 Task: Send a message to an employee of Samsung Electronics
Action: Mouse moved to (408, 437)
Screenshot: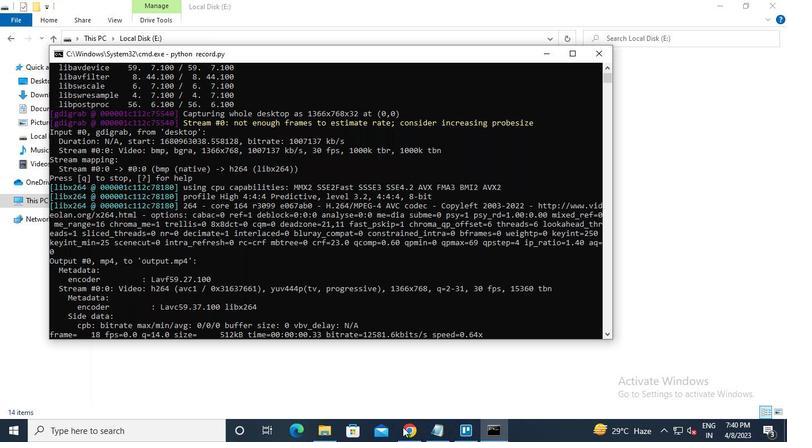 
Action: Mouse pressed left at (408, 437)
Screenshot: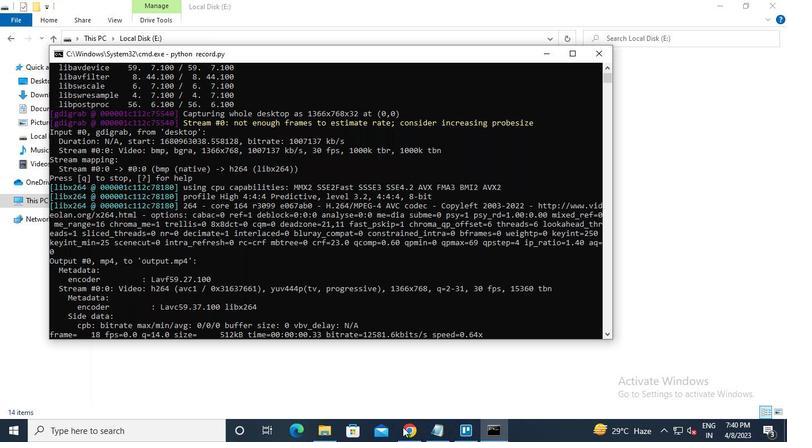 
Action: Mouse moved to (188, 66)
Screenshot: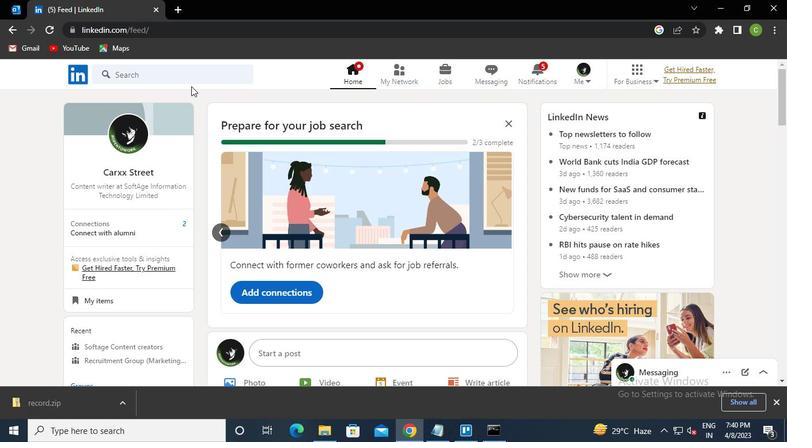 
Action: Mouse pressed left at (188, 66)
Screenshot: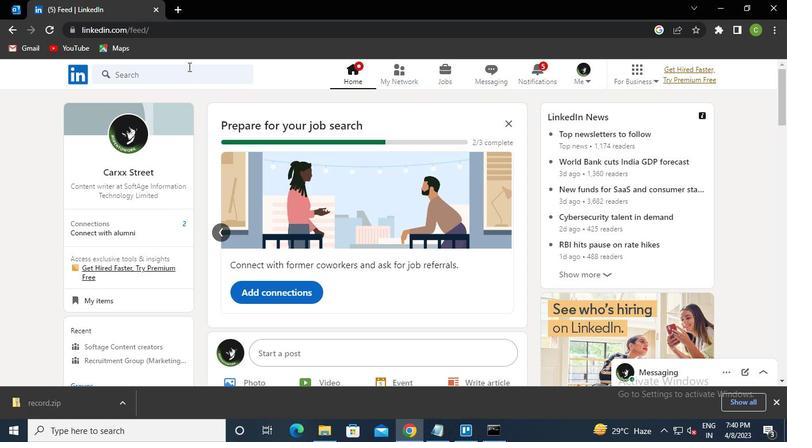 
Action: Keyboard s
Screenshot: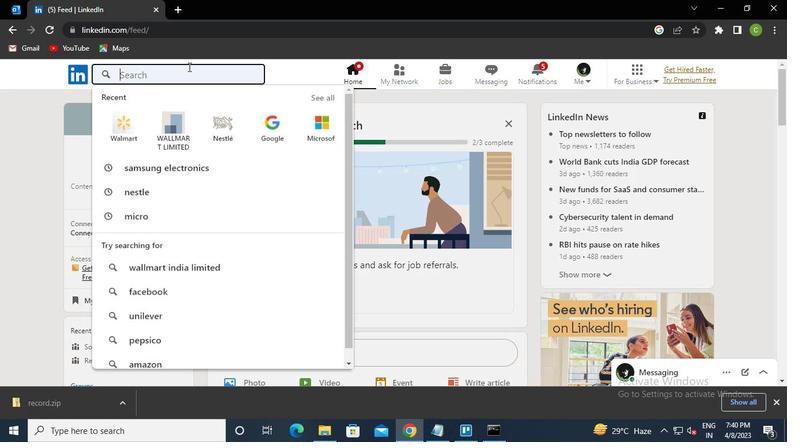 
Action: Keyboard a
Screenshot: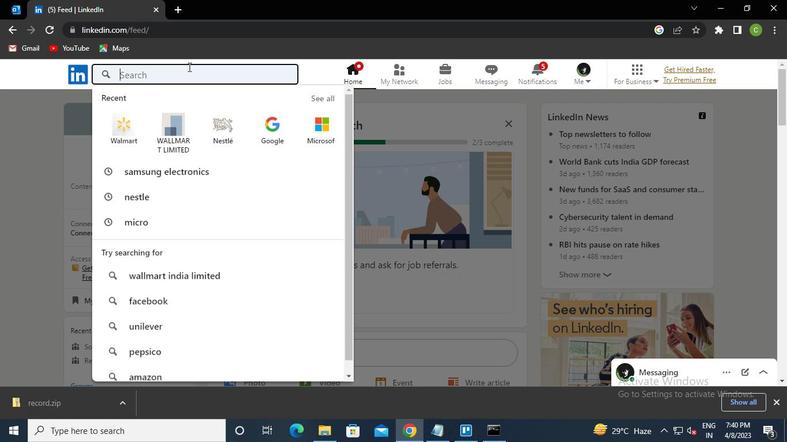 
Action: Keyboard m
Screenshot: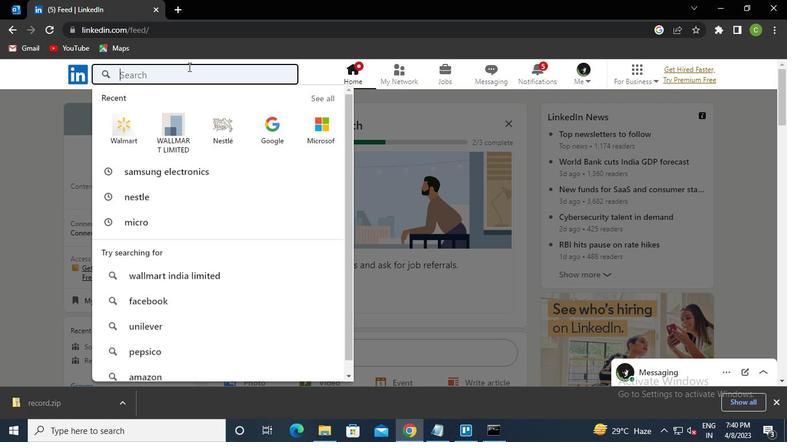 
Action: Keyboard Key.down
Screenshot: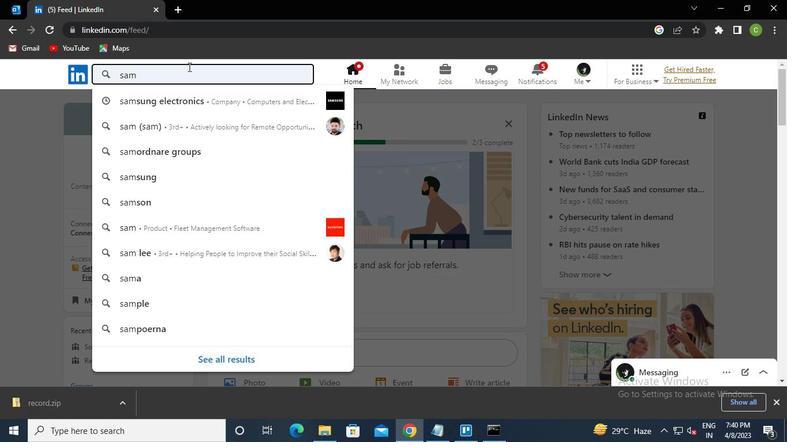 
Action: Keyboard Key.enter
Screenshot: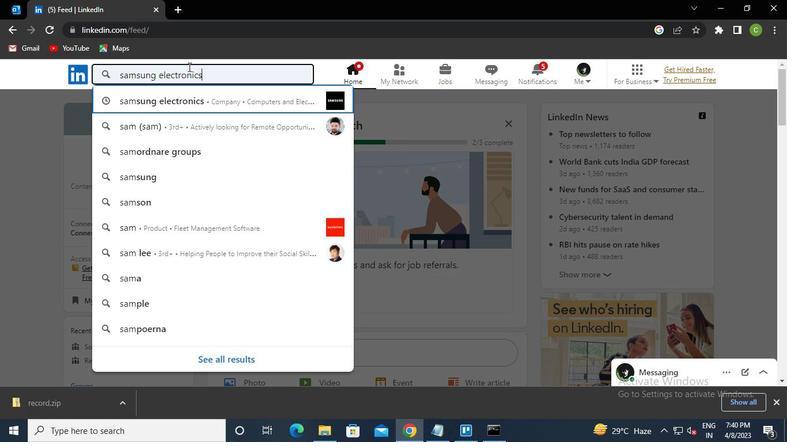 
Action: Mouse moved to (382, 189)
Screenshot: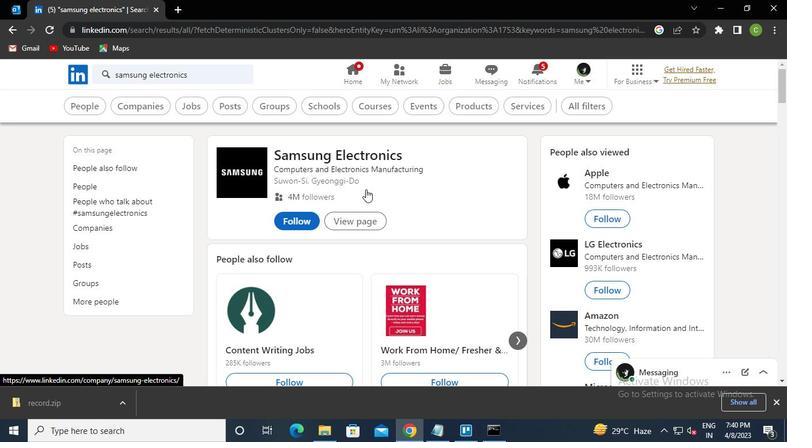 
Action: Mouse pressed left at (382, 189)
Screenshot: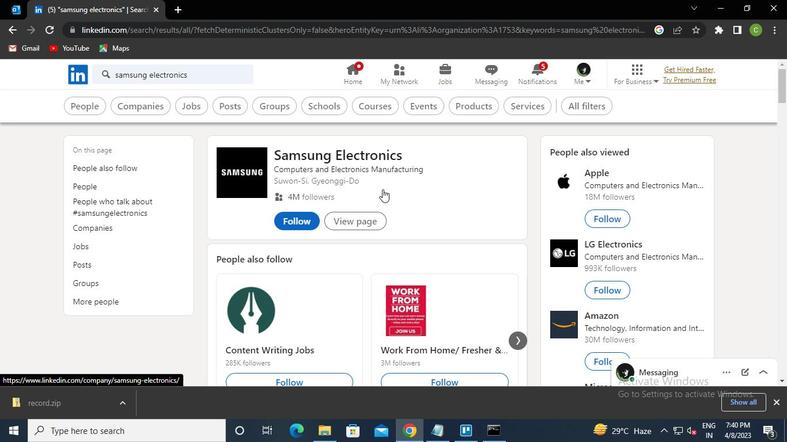 
Action: Mouse moved to (366, 220)
Screenshot: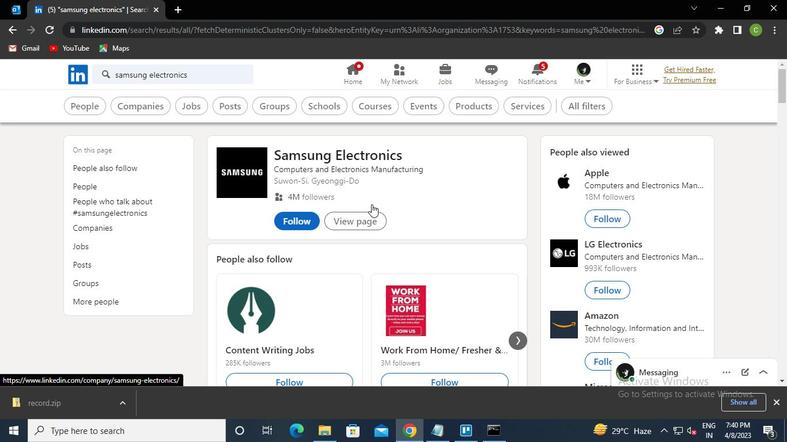 
Action: Mouse pressed left at (366, 220)
Screenshot: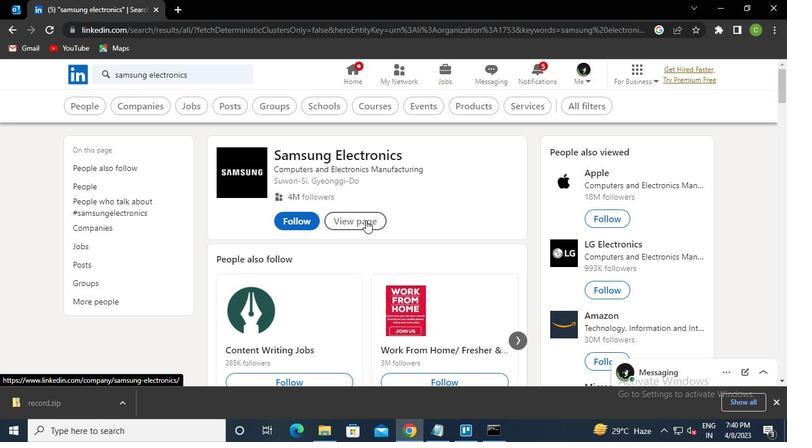 
Action: Mouse moved to (286, 202)
Screenshot: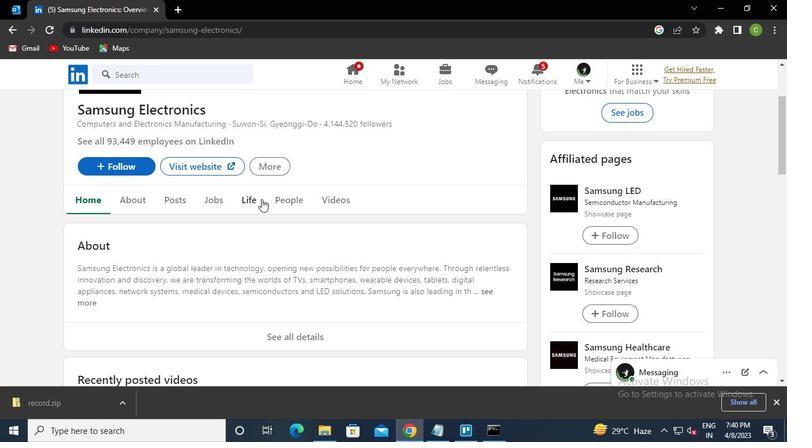 
Action: Mouse pressed left at (286, 202)
Screenshot: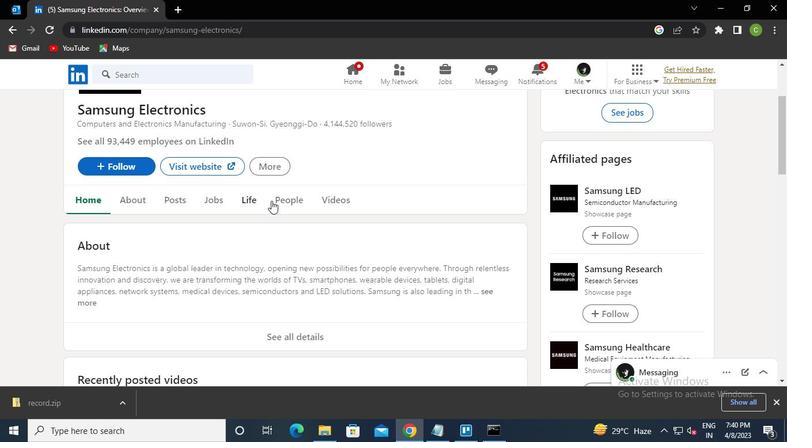 
Action: Mouse moved to (313, 340)
Screenshot: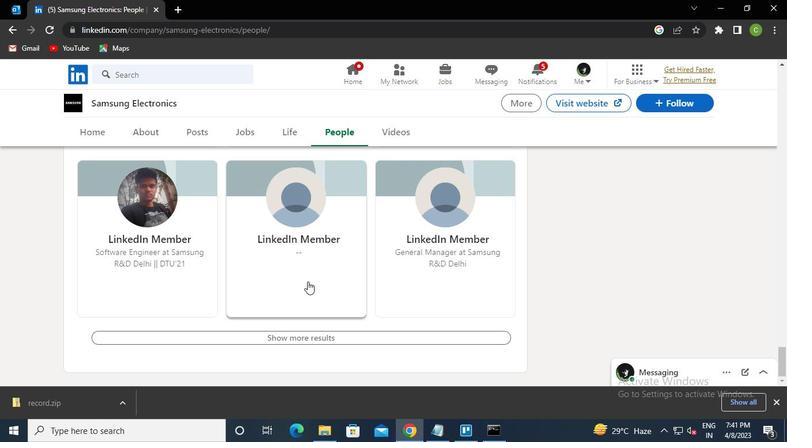 
Action: Mouse pressed left at (313, 340)
Screenshot: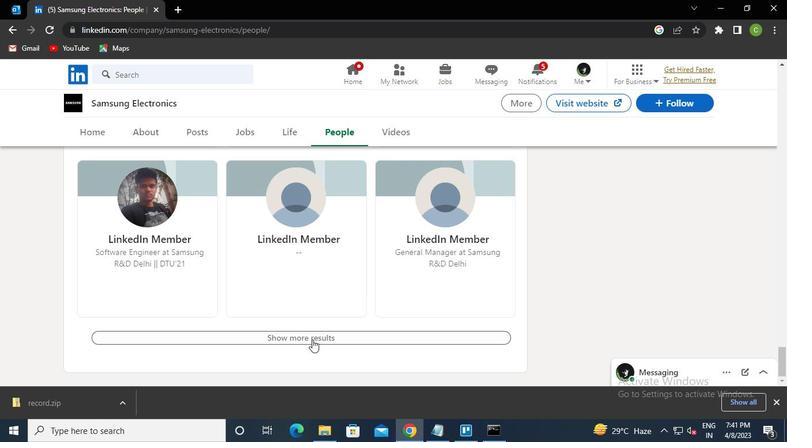 
Action: Mouse moved to (306, 300)
Screenshot: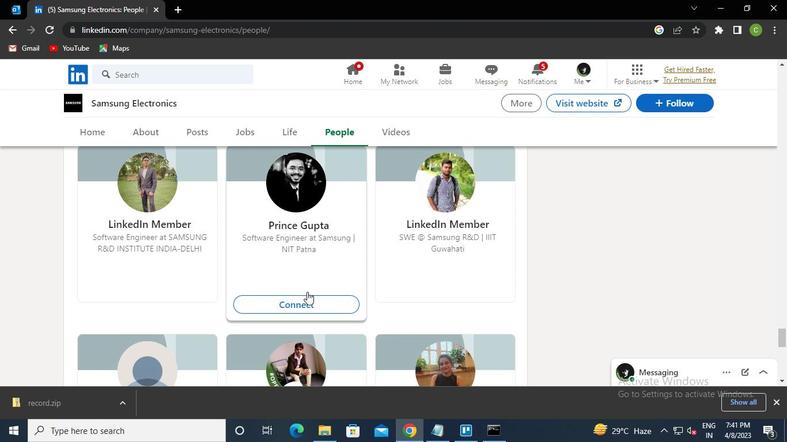 
Action: Mouse pressed left at (306, 300)
Screenshot: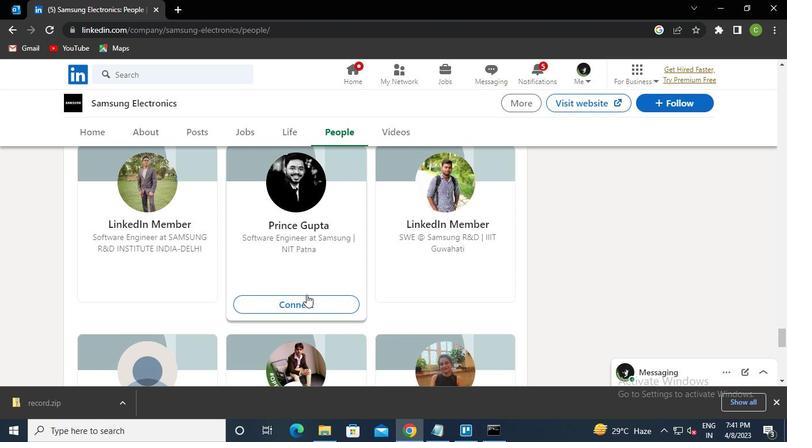 
Action: Mouse moved to (536, 73)
Screenshot: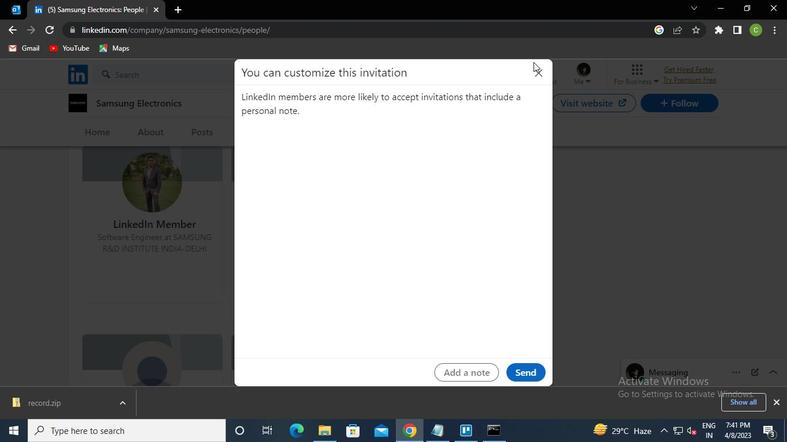 
Action: Mouse pressed left at (536, 73)
Screenshot: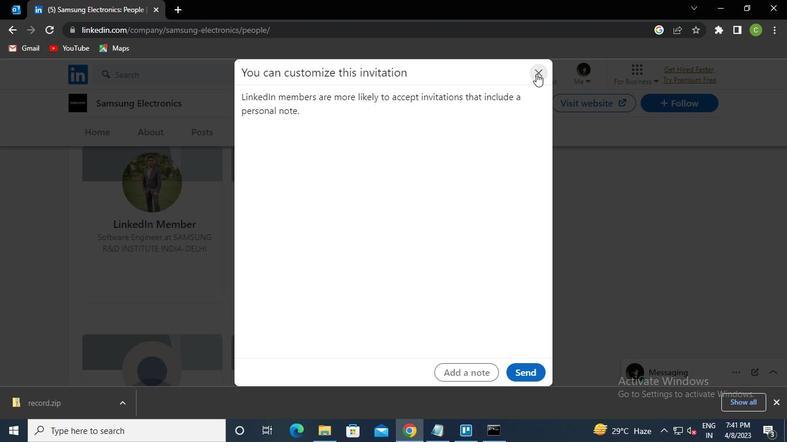 
Action: Mouse moved to (280, 213)
Screenshot: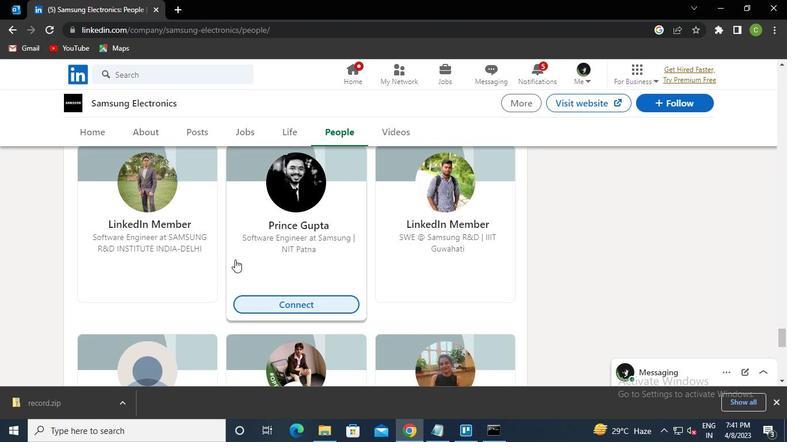 
Action: Mouse pressed left at (280, 213)
Screenshot: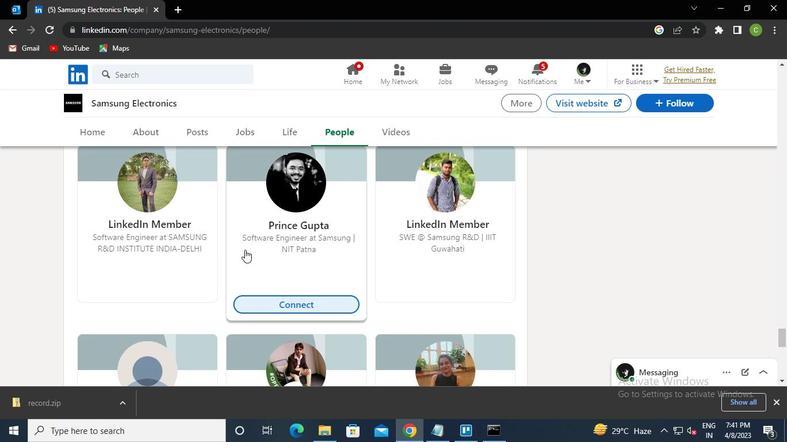 
Action: Mouse moved to (316, 204)
Screenshot: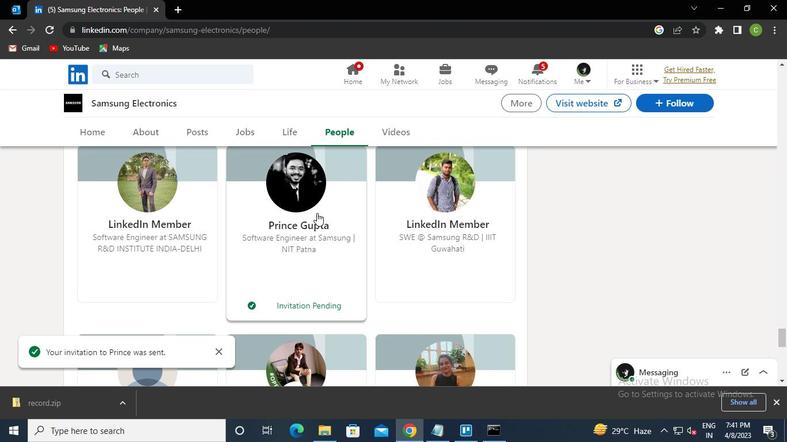 
Action: Mouse pressed left at (316, 204)
Screenshot: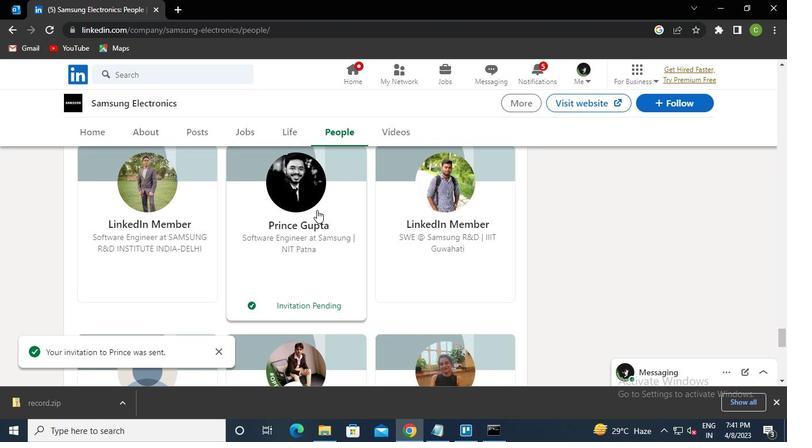 
Action: Mouse moved to (108, 268)
Screenshot: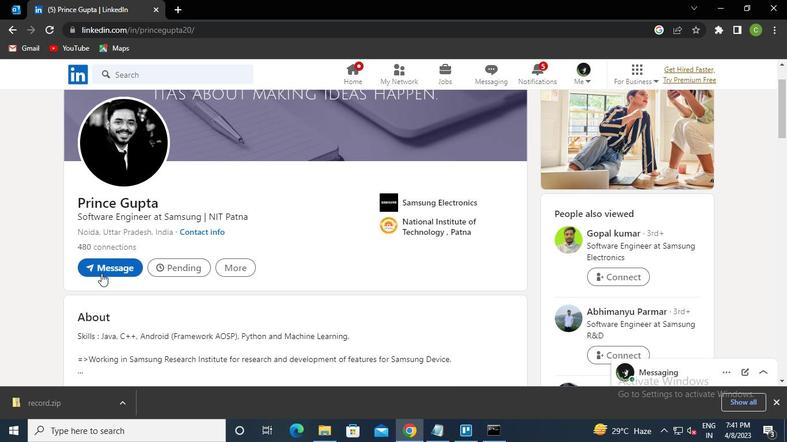 
Action: Mouse pressed left at (108, 268)
Screenshot: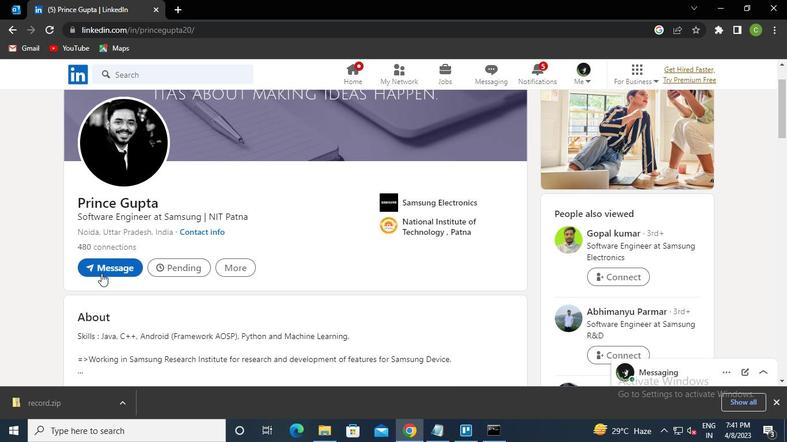 
Action: Mouse moved to (402, 242)
Screenshot: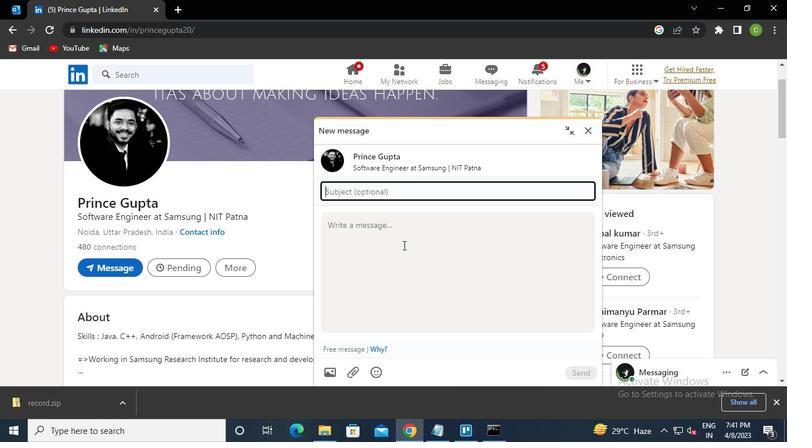 
Action: Mouse pressed left at (402, 242)
Screenshot: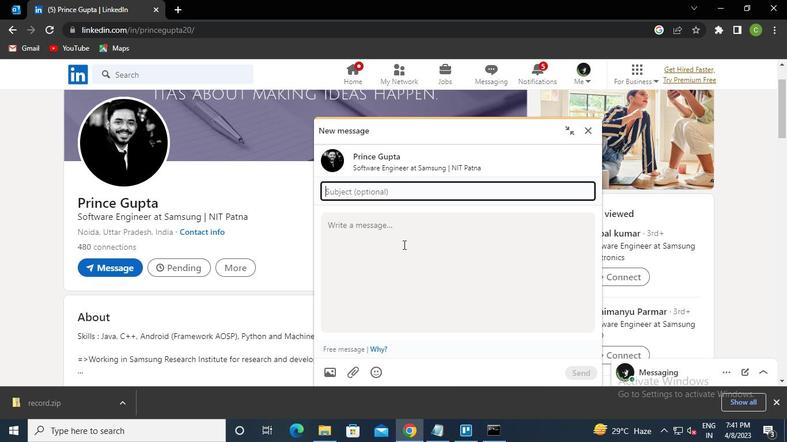 
Action: Keyboard h
Screenshot: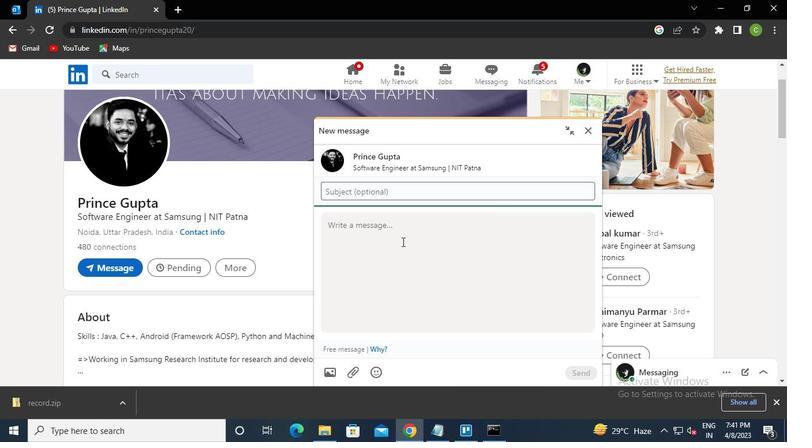 
Action: Keyboard e
Screenshot: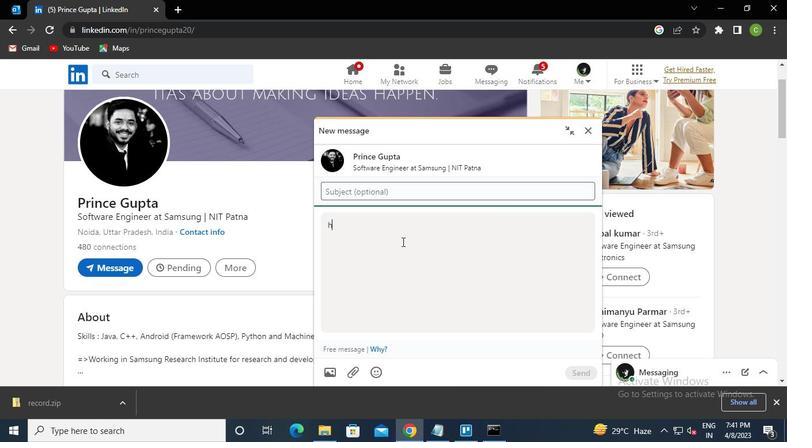 
Action: Keyboard l
Screenshot: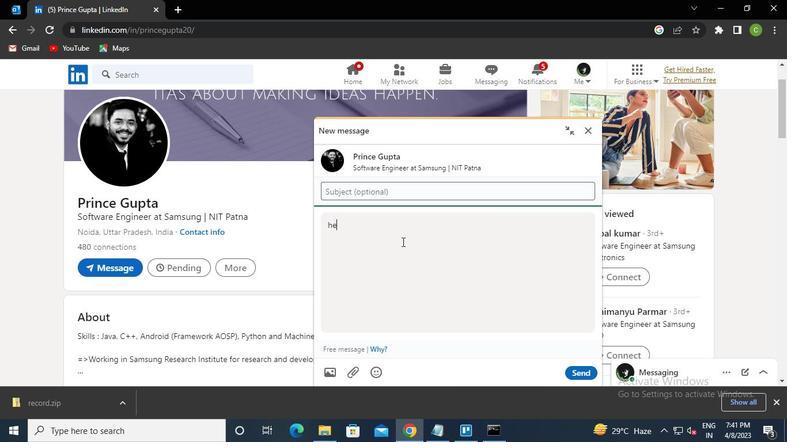 
Action: Keyboard o
Screenshot: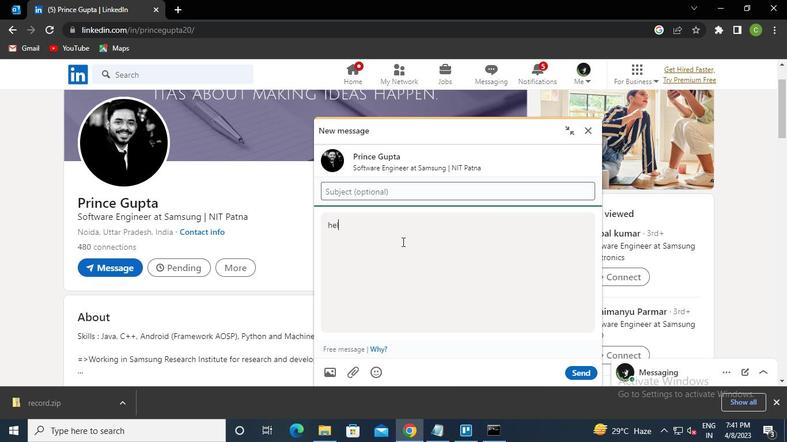 
Action: Keyboard Key.backspace
Screenshot: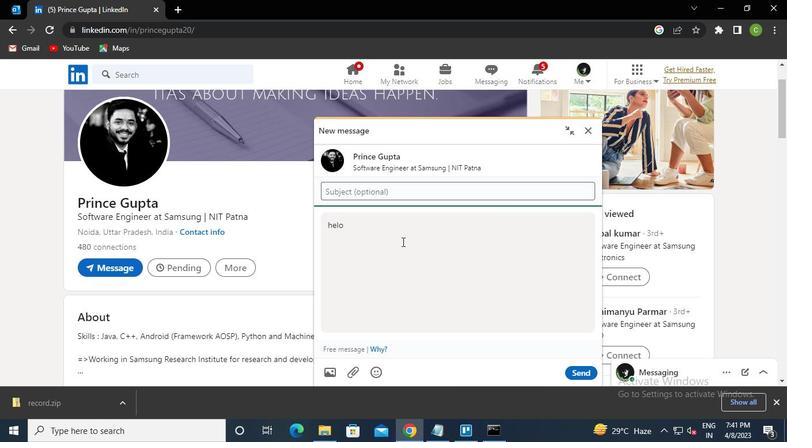 
Action: Keyboard l
Screenshot: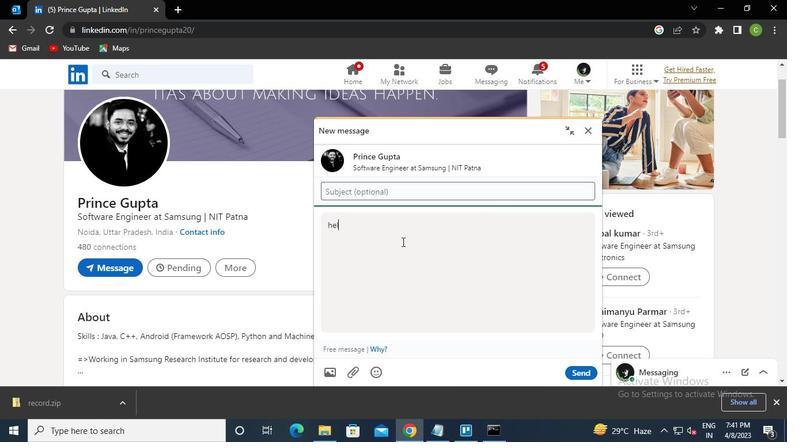 
Action: Keyboard o
Screenshot: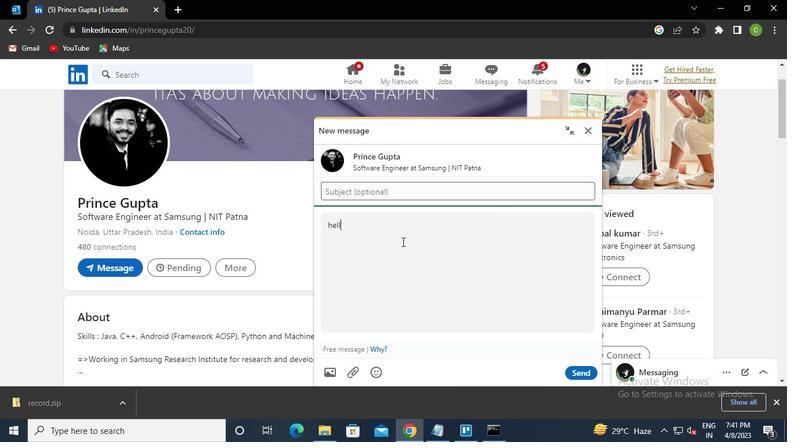 
Action: Mouse moved to (569, 371)
Screenshot: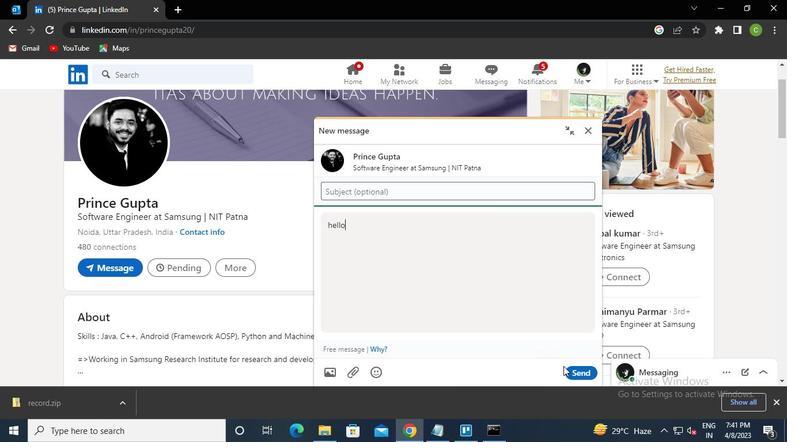 
Action: Mouse pressed left at (569, 371)
Screenshot: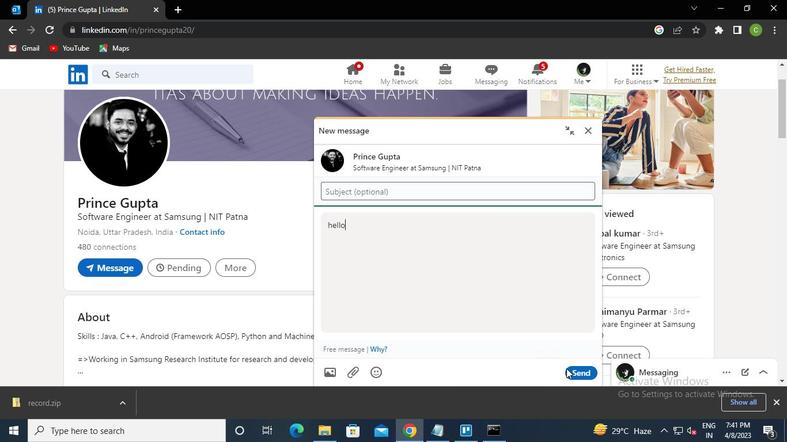 
Action: Mouse moved to (592, 133)
Screenshot: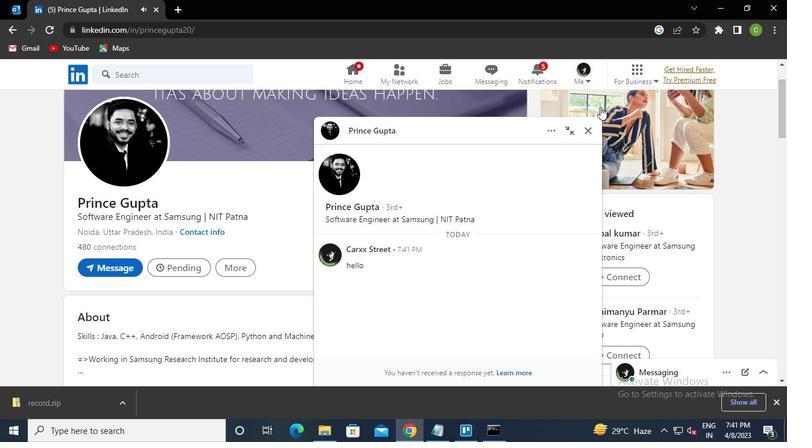 
Action: Mouse pressed left at (592, 133)
Screenshot: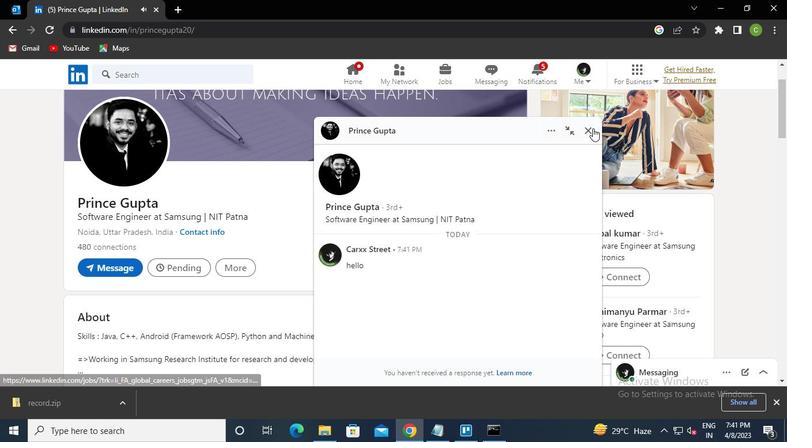 
Action: Mouse moved to (498, 422)
Screenshot: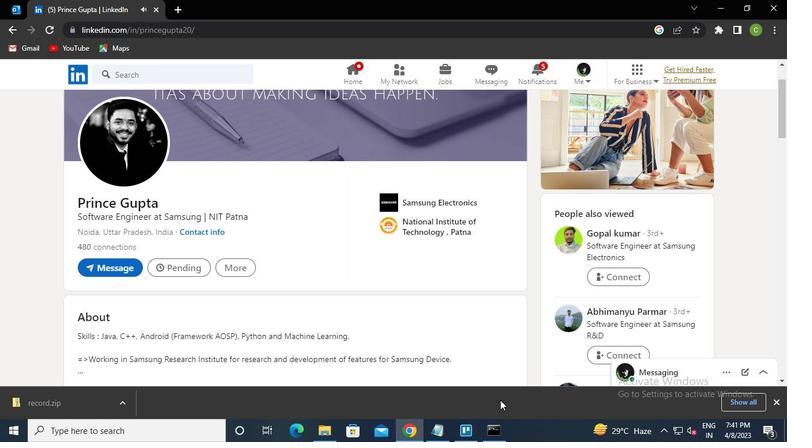 
Action: Mouse pressed left at (498, 422)
Screenshot: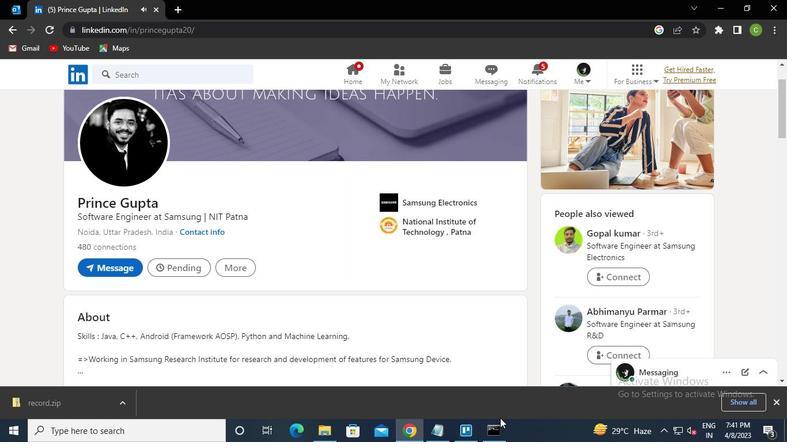 
Action: Mouse moved to (597, 59)
Screenshot: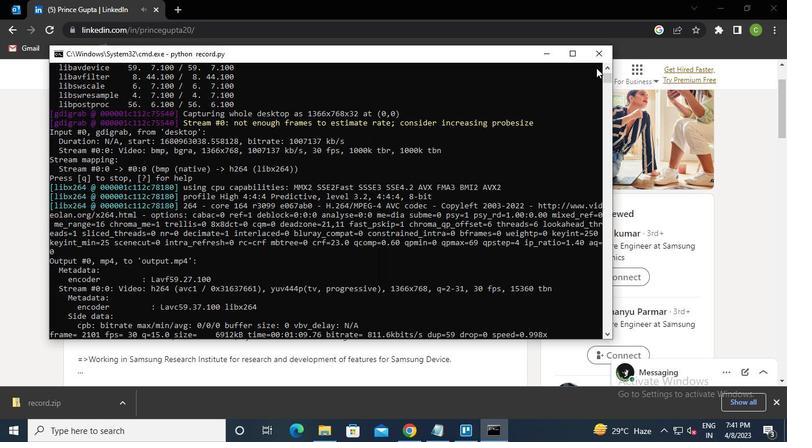 
Action: Mouse pressed left at (597, 59)
Screenshot: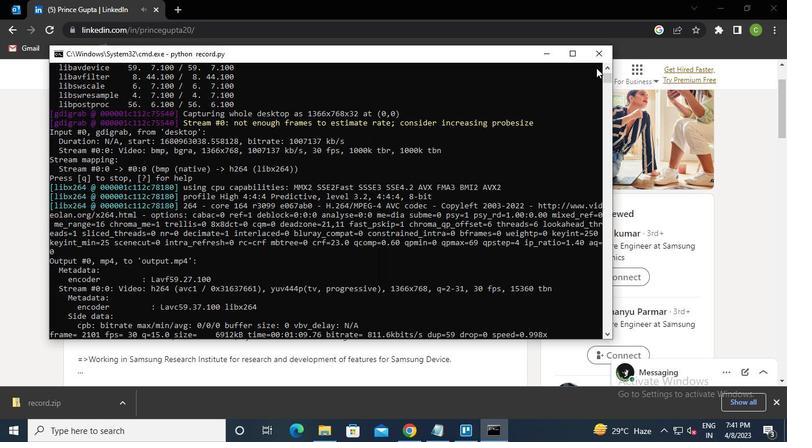 
Action: Mouse moved to (597, 59)
Screenshot: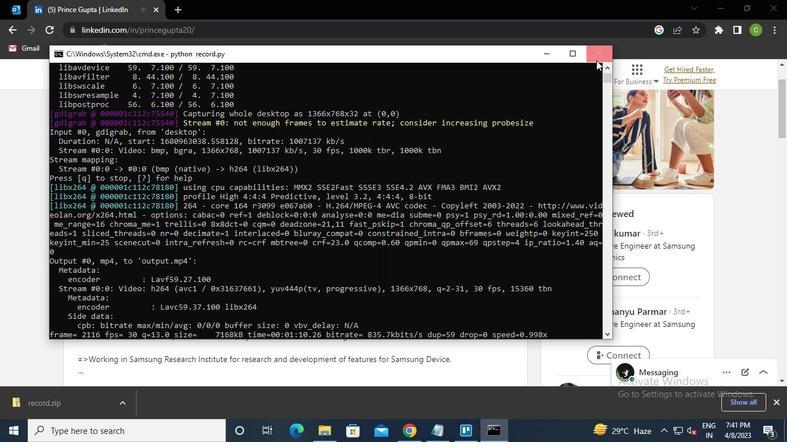 
